Task: Create a section Debug Dwell and in the section, add a milestone Desktop and Mobile Device Security in the project ApexTech
Action: Mouse moved to (63, 279)
Screenshot: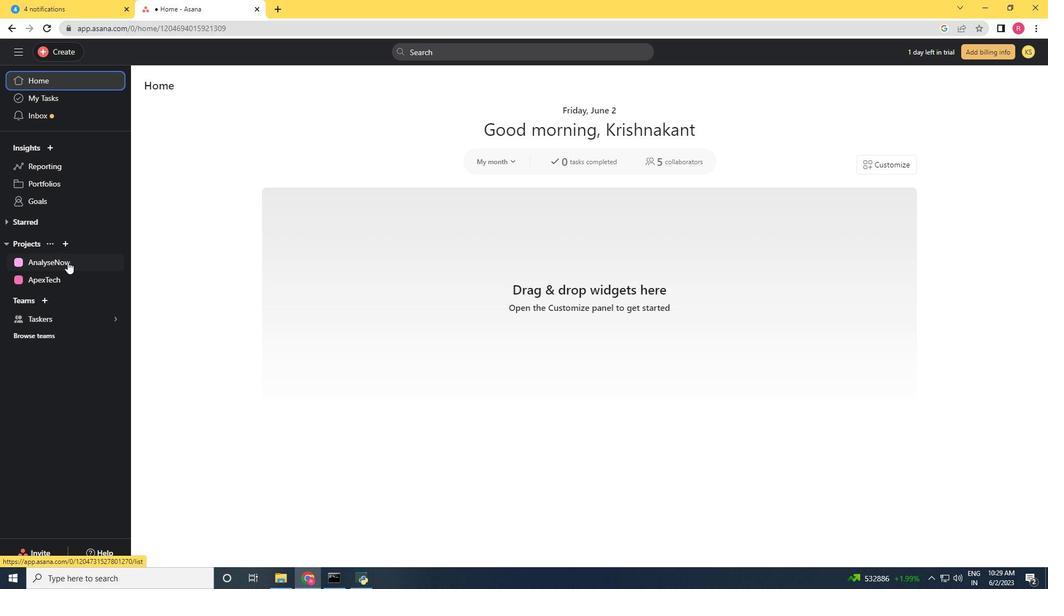 
Action: Mouse pressed left at (63, 279)
Screenshot: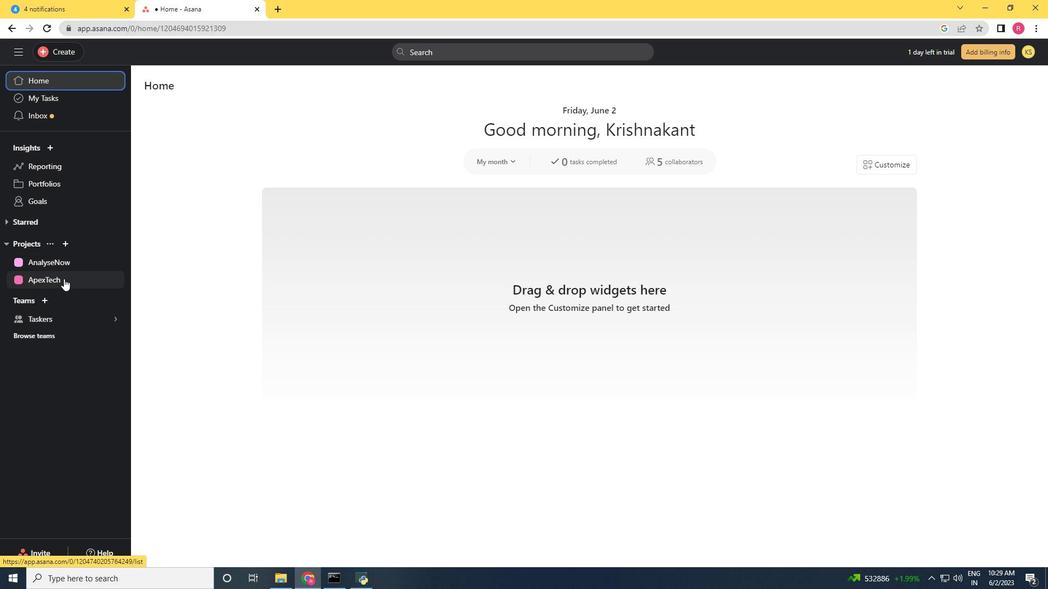 
Action: Mouse moved to (186, 368)
Screenshot: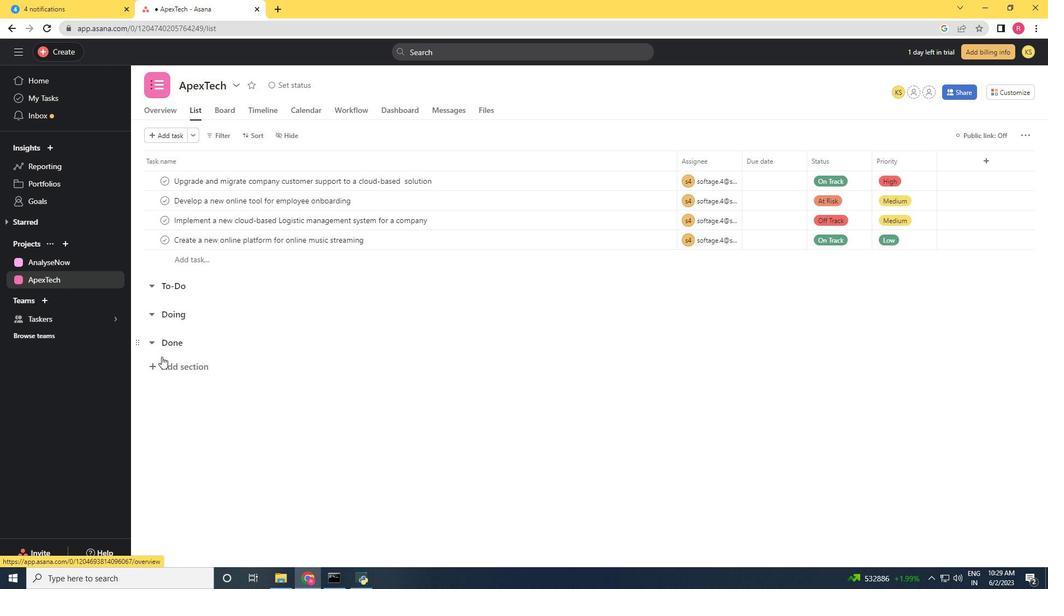 
Action: Mouse pressed left at (186, 368)
Screenshot: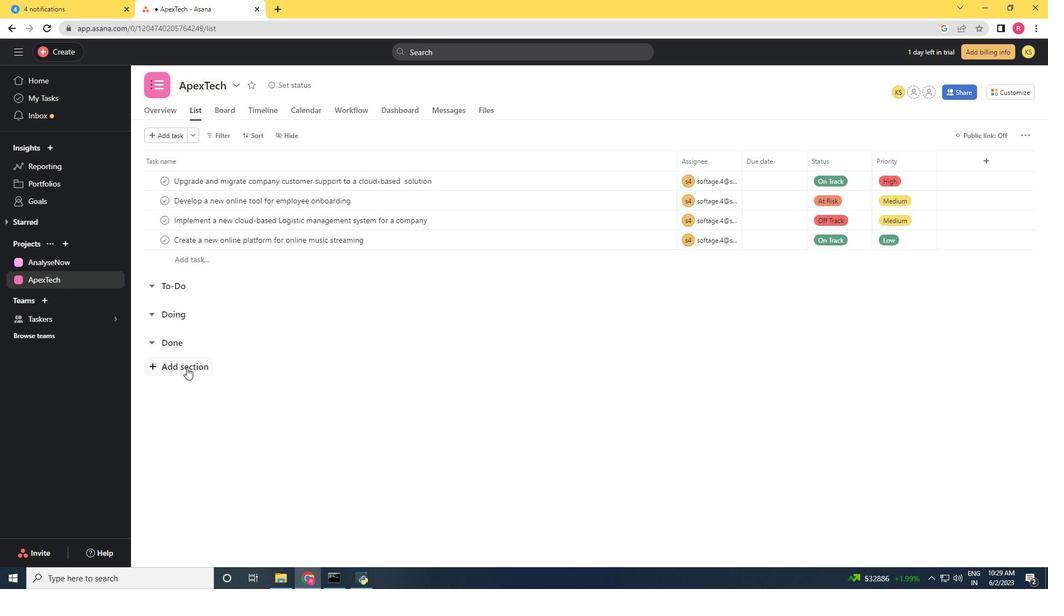 
Action: Mouse moved to (186, 370)
Screenshot: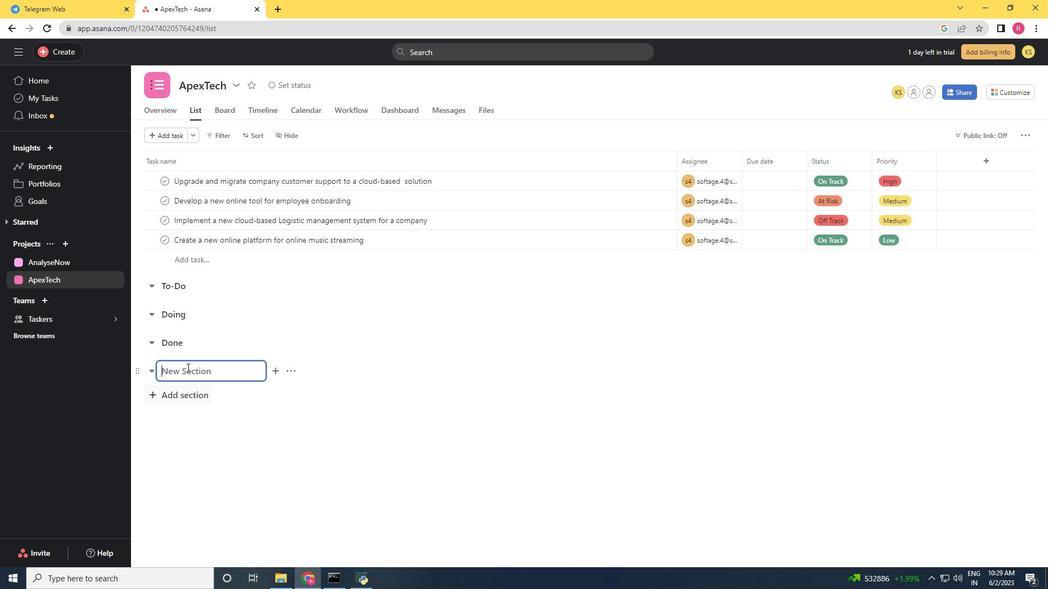 
Action: Key pressed <Key.shift>Debug<Key.space><Key.shift><Key.shift><Key.shift><Key.shift><Key.shift><Key.shift><Key.shift>Dwell<Key.enter><Key.shift><Key.shift><Key.shift><Key.shift><Key.shift><Key.shift><Key.shift>Deskyop<Key.space><Key.backspace><Key.backspace><Key.backspace><Key.backspace>top<Key.space>and<Key.space><Key.shift>Mobile<Key.space><Key.shift><Key.shift><Key.shift><Key.shift><Key.shift><Key.shift>Security<Key.space>
Screenshot: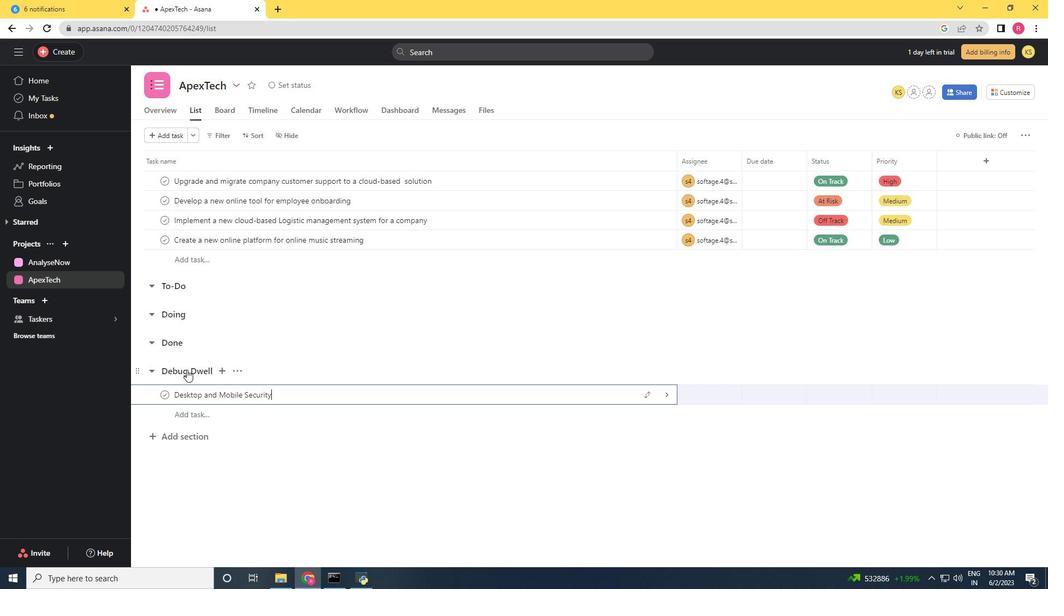 
Action: Mouse moved to (311, 394)
Screenshot: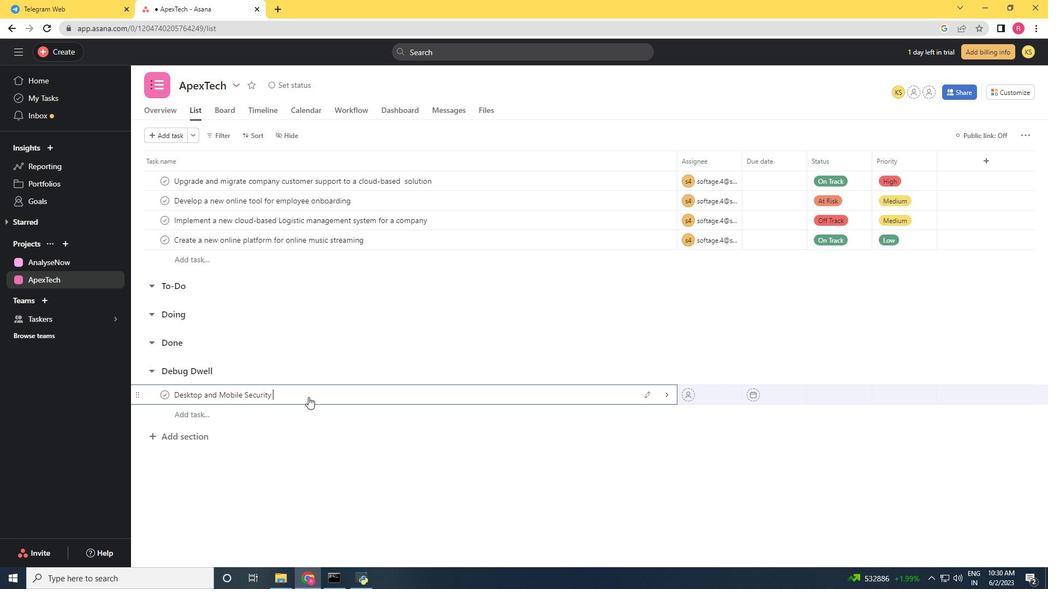 
Action: Mouse pressed right at (311, 394)
Screenshot: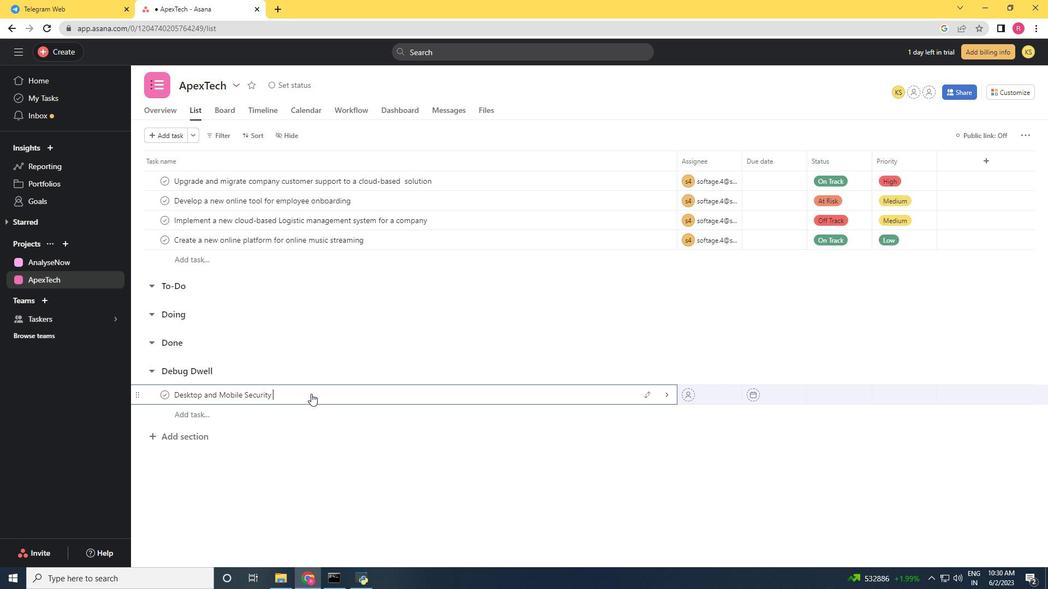 
Action: Mouse moved to (359, 344)
Screenshot: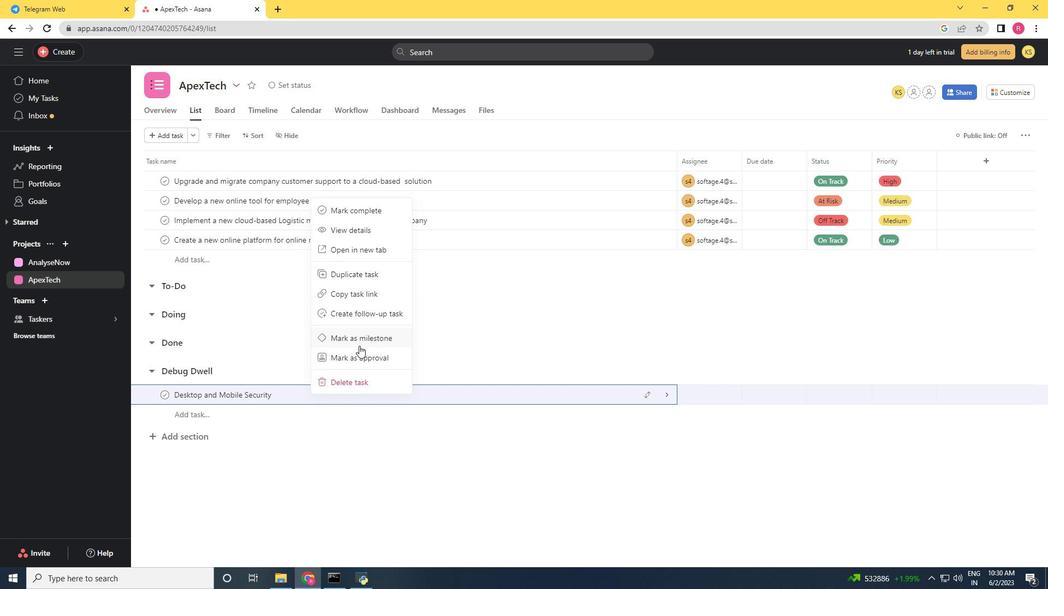 
Action: Mouse pressed left at (359, 344)
Screenshot: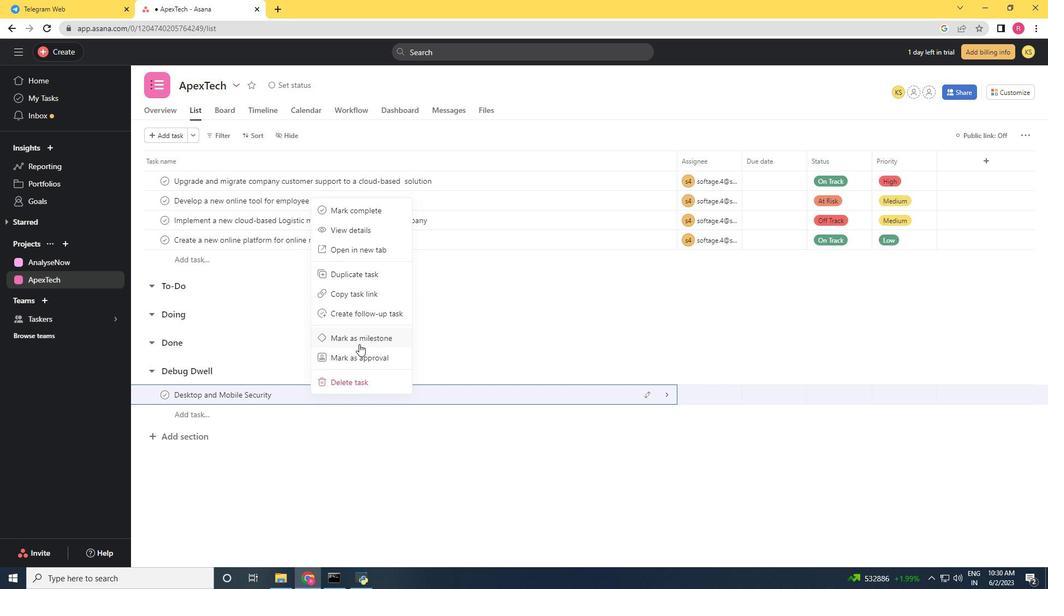 
Action: Mouse moved to (329, 356)
Screenshot: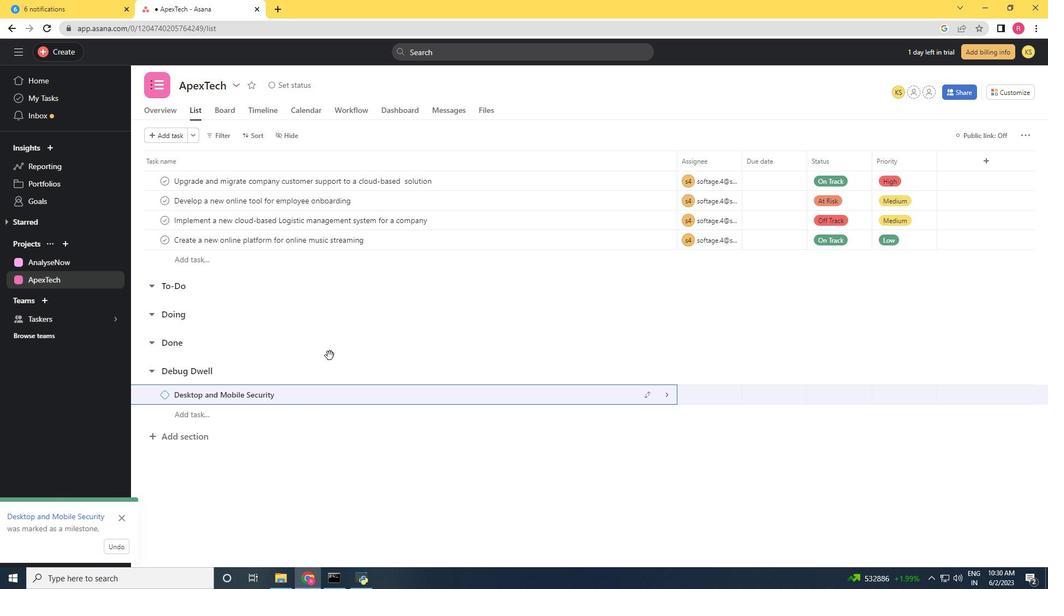 
